 Task: Search one way flight ticket for 4 adults, 2 children, 2 infants in seat and 1 infant on lap in premium economy from Lansing: Capital Region International Airport (was Lansing Capital City) to Greensboro: Piedmont Triad International Airport on 5-1-2023. Choice of flights is Delta. Number of bags: 9 checked bags. Price is upto 42000. Outbound departure time preference is 5:30.
Action: Mouse moved to (259, 398)
Screenshot: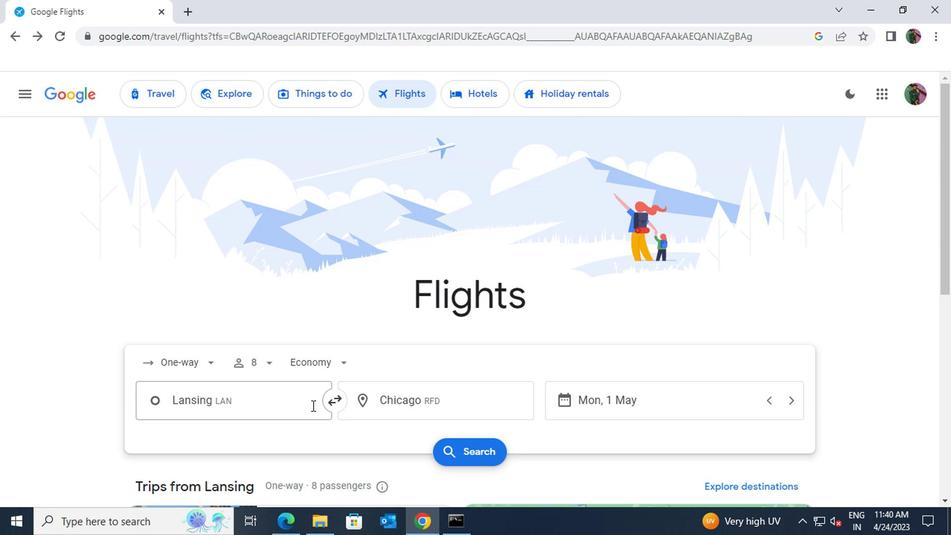 
Action: Mouse pressed left at (259, 398)
Screenshot: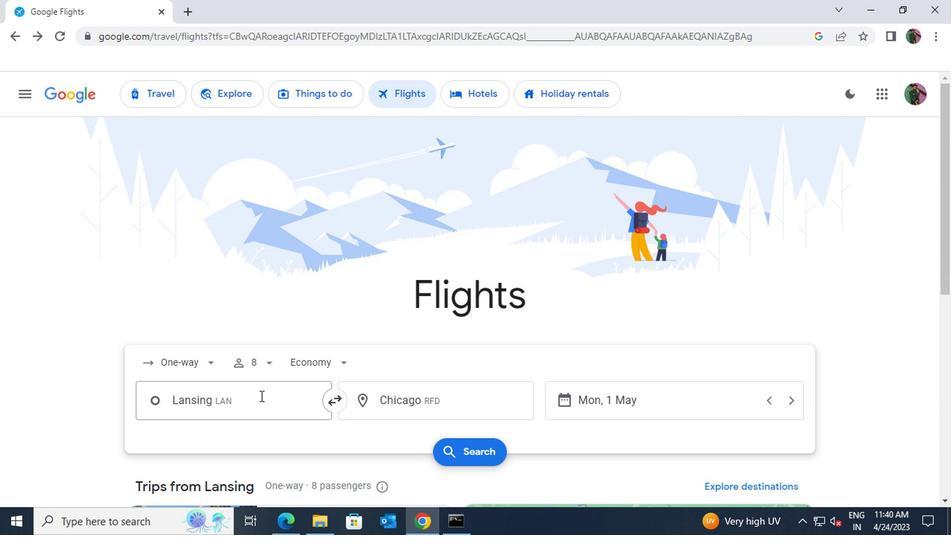 
Action: Key pressed capital<Key.space>region
Screenshot: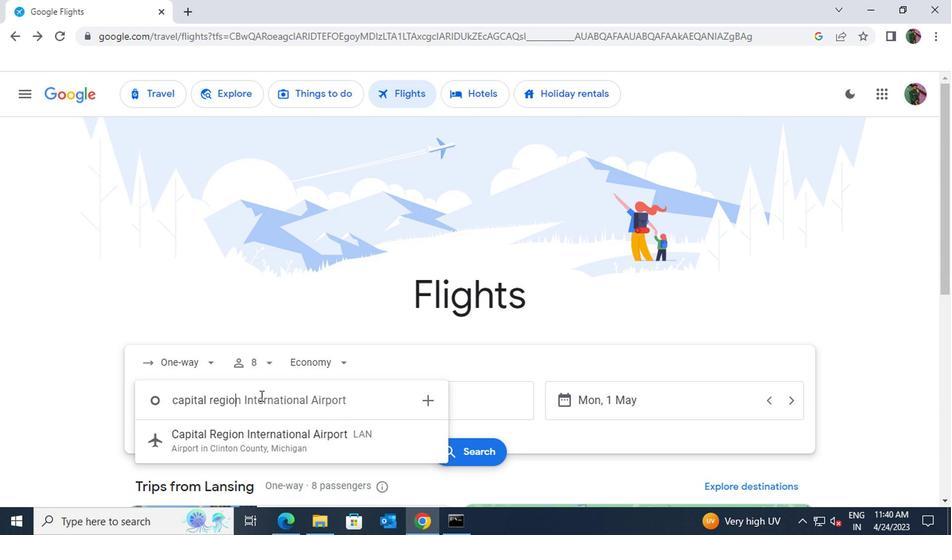 
Action: Mouse moved to (259, 436)
Screenshot: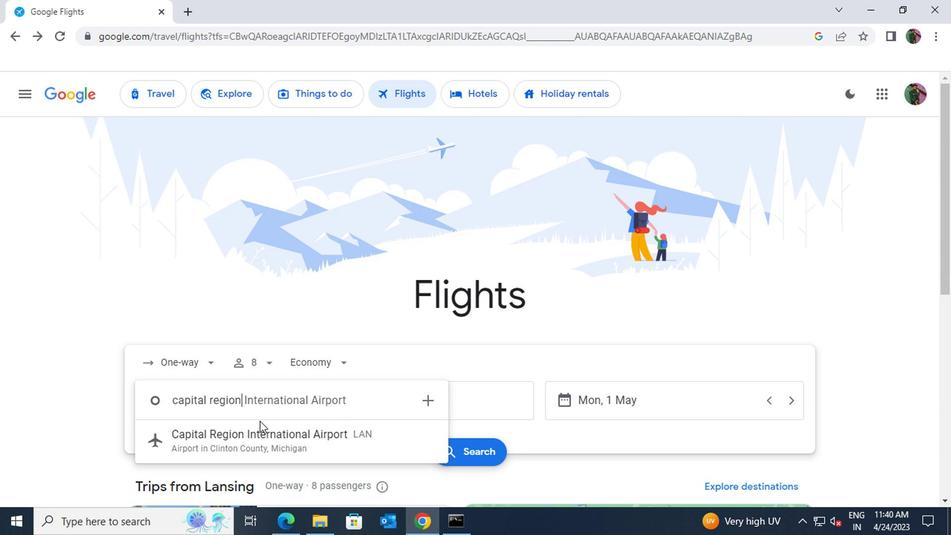 
Action: Mouse pressed left at (259, 436)
Screenshot: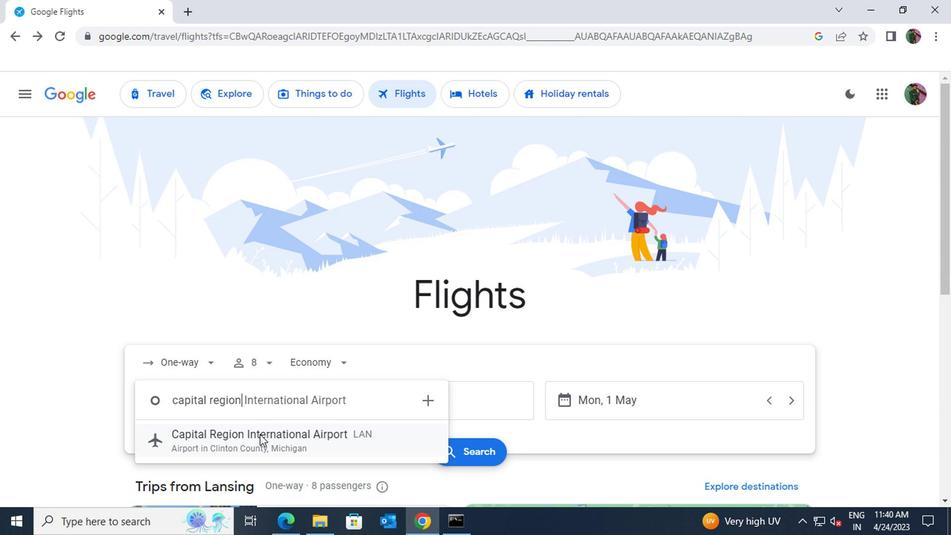 
Action: Mouse moved to (384, 408)
Screenshot: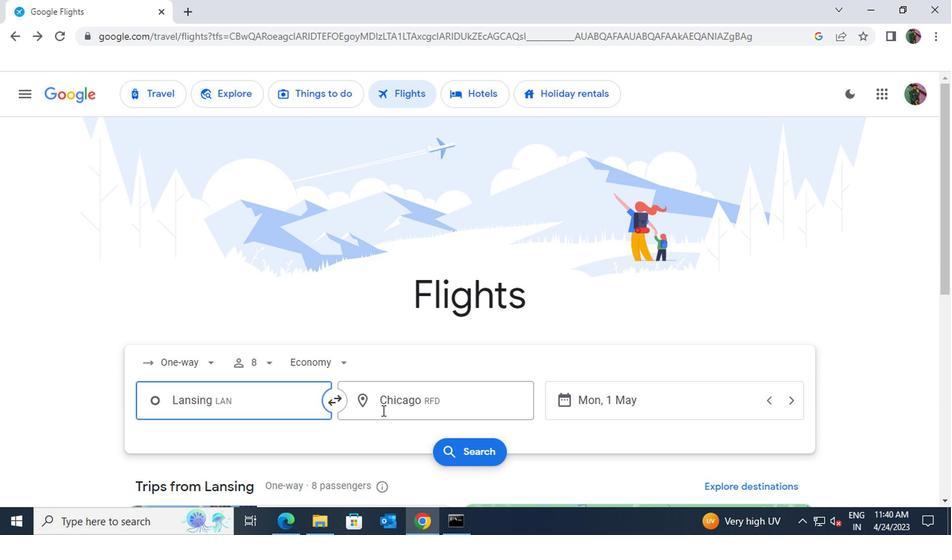 
Action: Mouse pressed left at (384, 408)
Screenshot: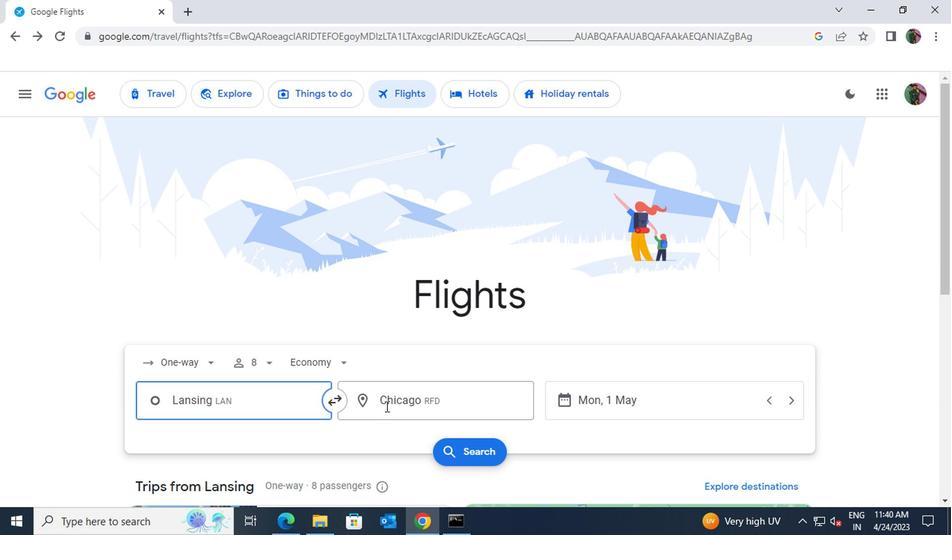 
Action: Key pressed greensboro
Screenshot: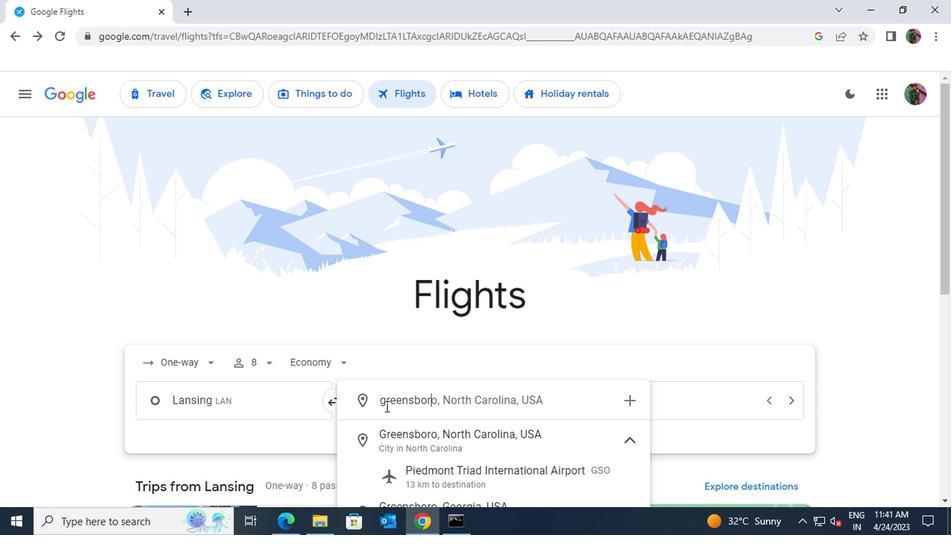 
Action: Mouse moved to (389, 435)
Screenshot: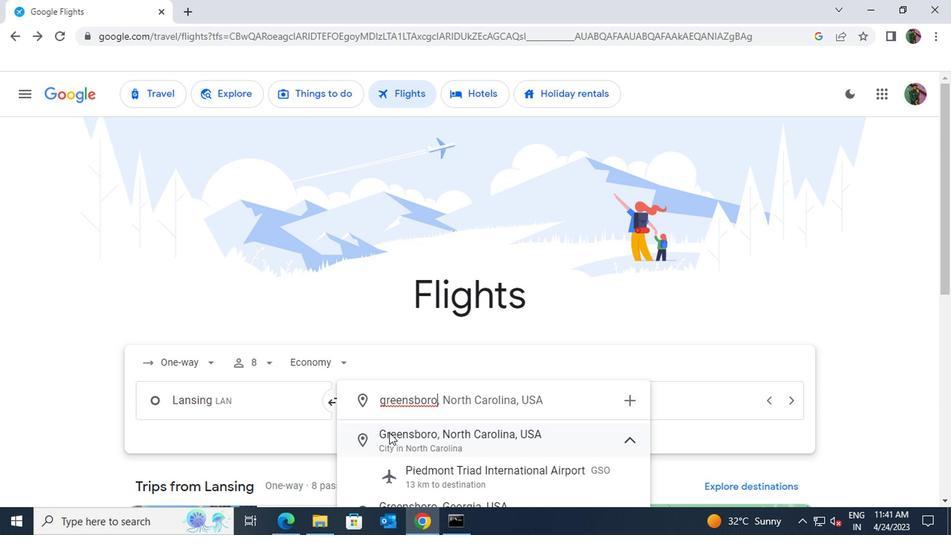 
Action: Mouse pressed left at (389, 435)
Screenshot: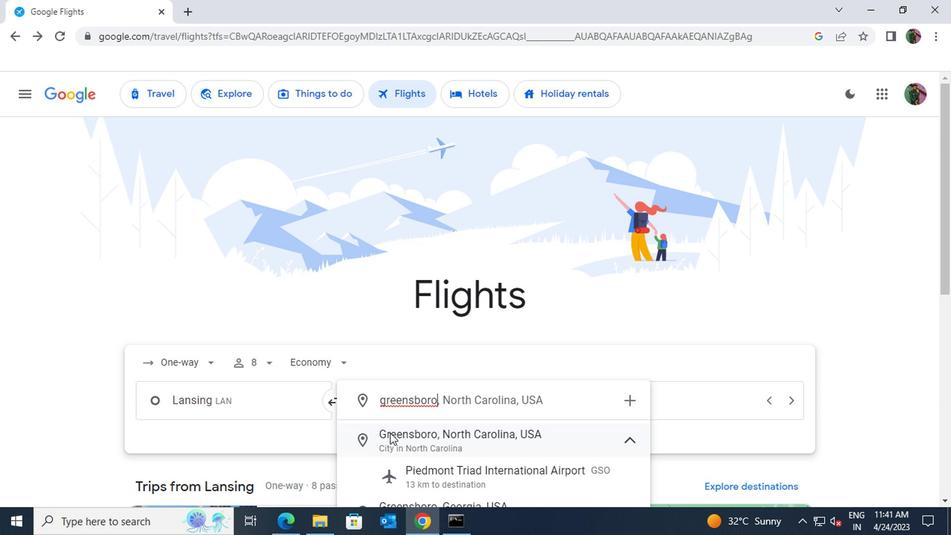 
Action: Mouse moved to (273, 366)
Screenshot: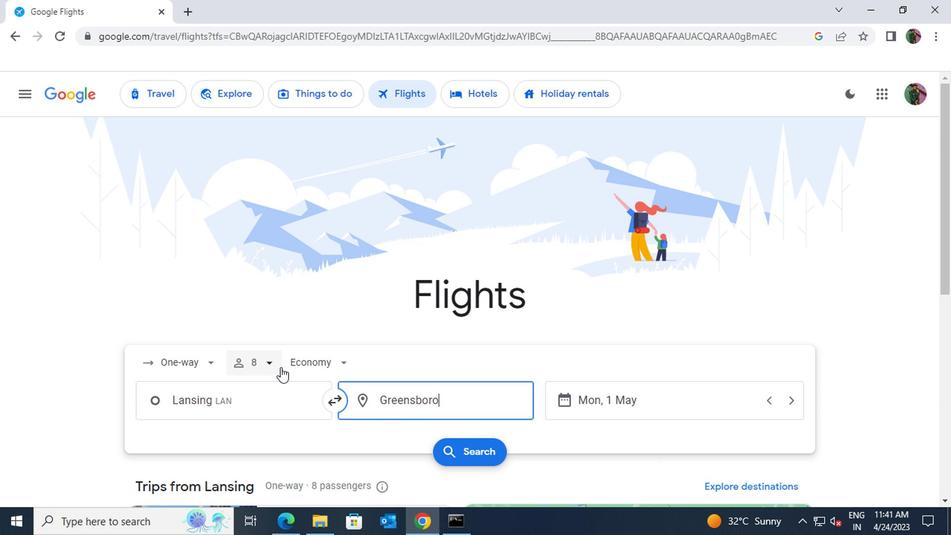 
Action: Mouse pressed left at (273, 366)
Screenshot: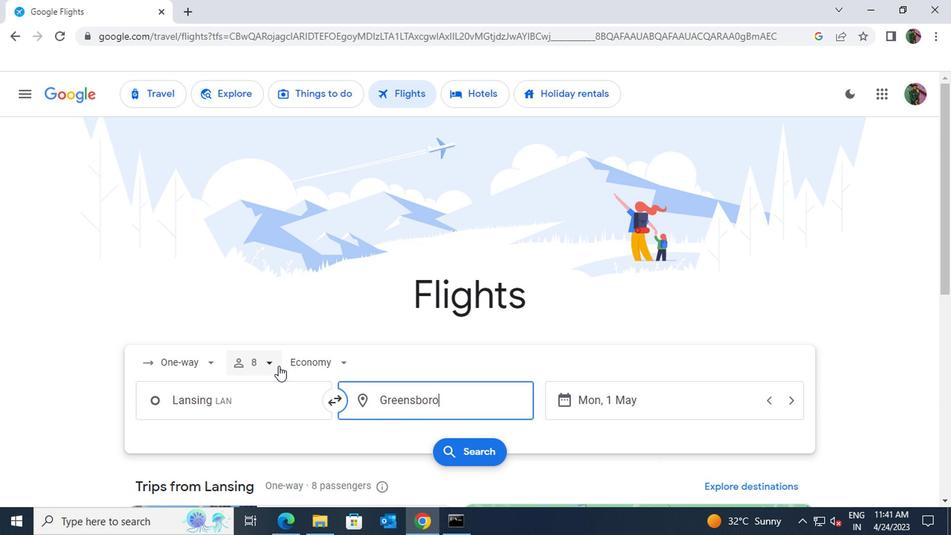 
Action: Mouse moved to (316, 396)
Screenshot: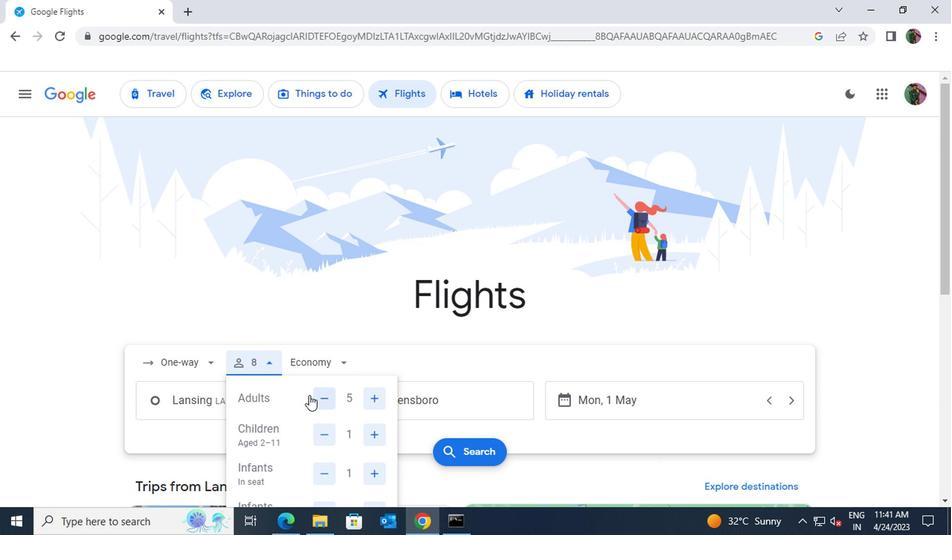 
Action: Mouse pressed left at (316, 396)
Screenshot: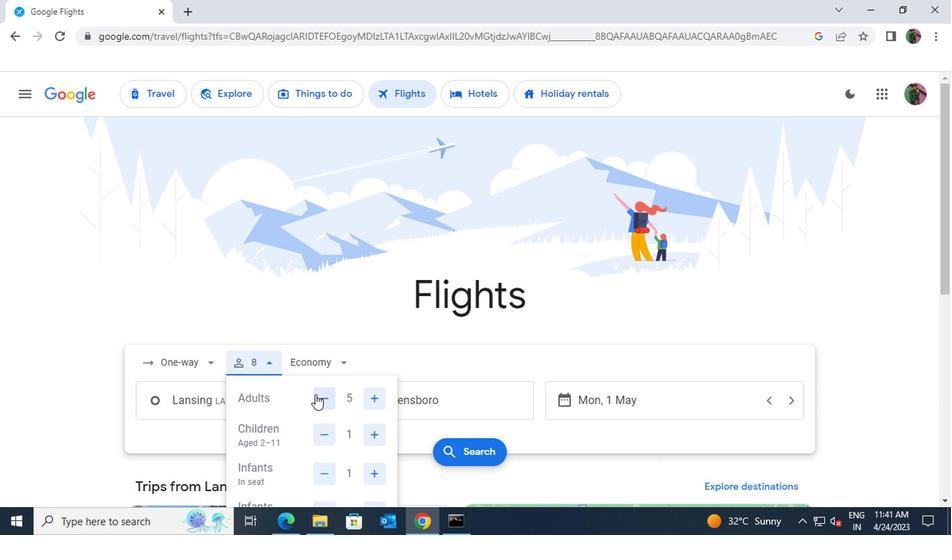 
Action: Mouse moved to (377, 433)
Screenshot: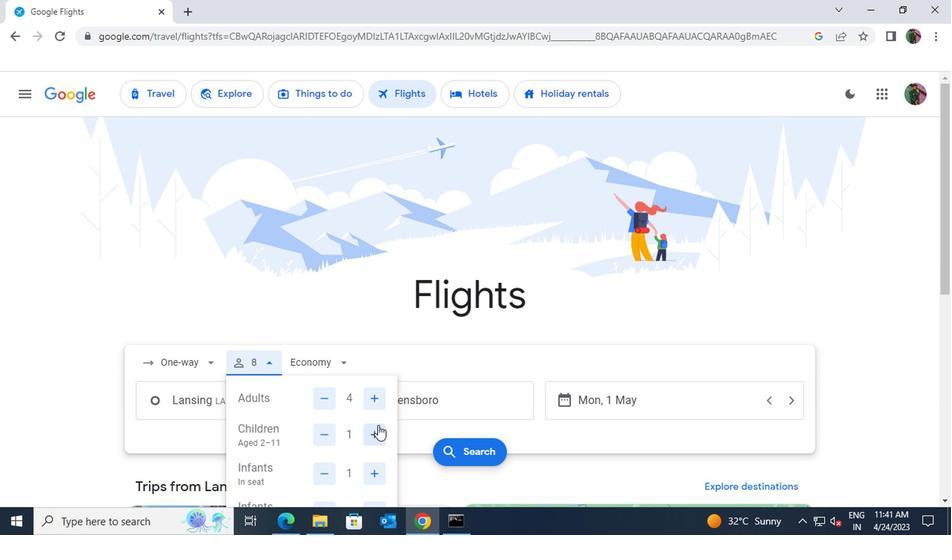 
Action: Mouse pressed left at (377, 433)
Screenshot: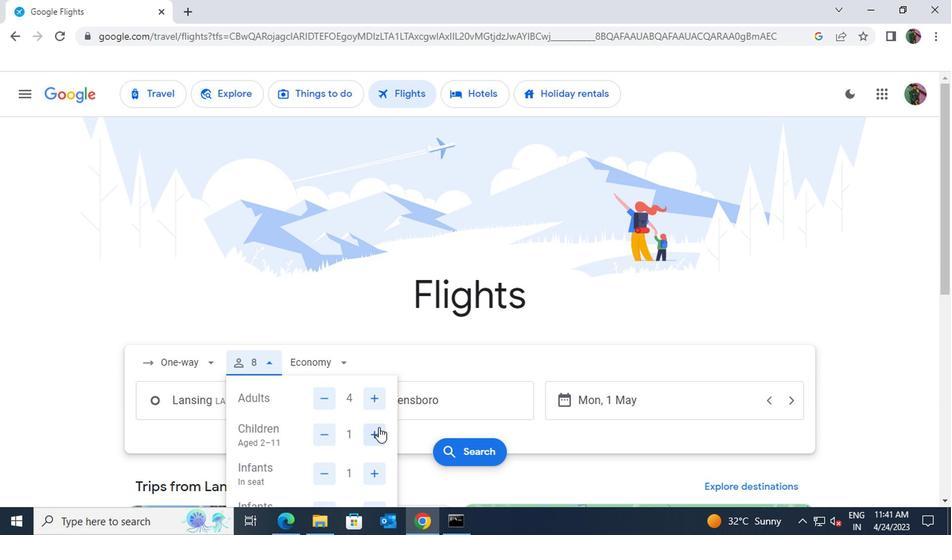 
Action: Mouse scrolled (377, 432) with delta (0, 0)
Screenshot: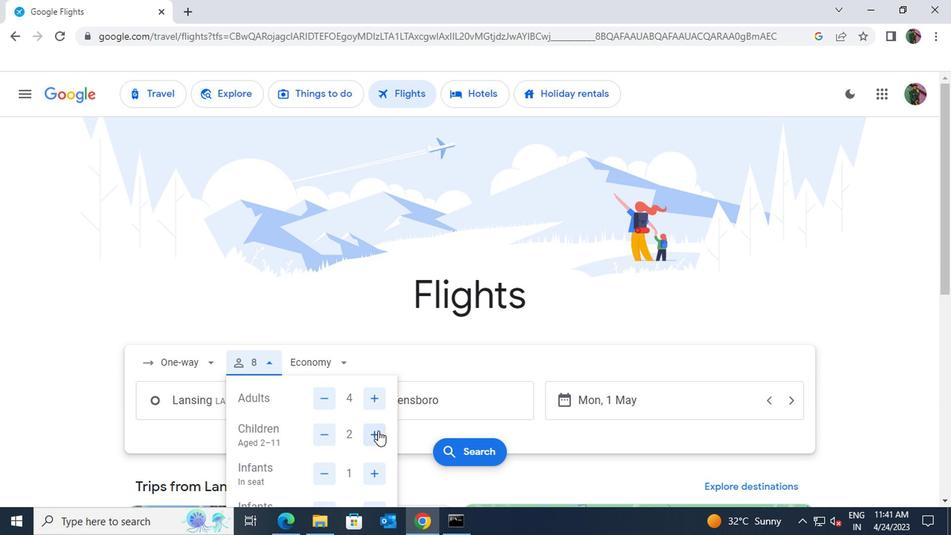 
Action: Mouse scrolled (377, 432) with delta (0, 0)
Screenshot: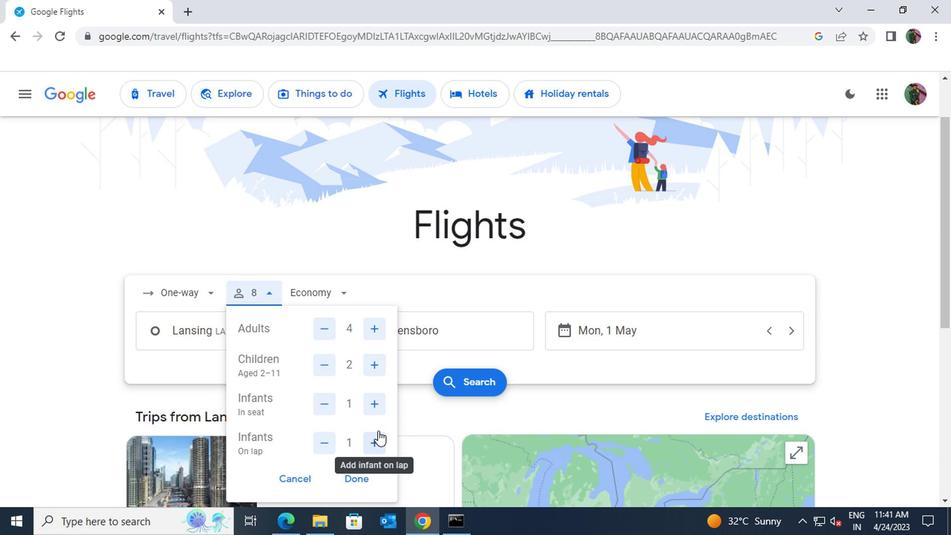 
Action: Mouse moved to (360, 410)
Screenshot: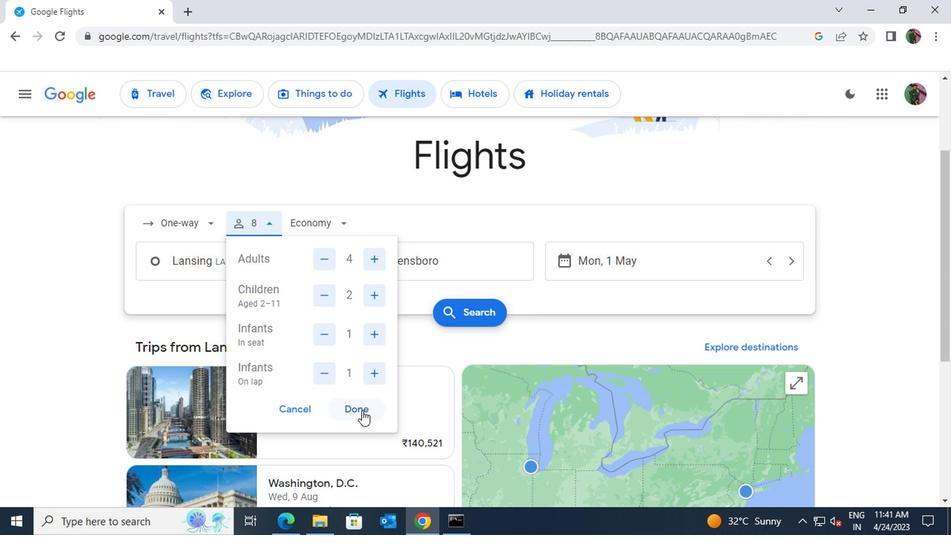 
Action: Mouse pressed left at (360, 410)
Screenshot: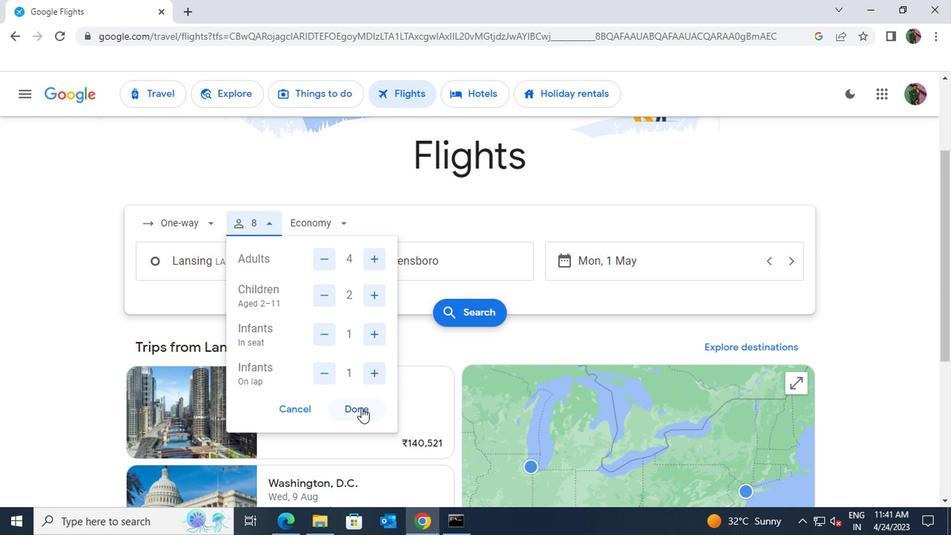 
Action: Mouse moved to (567, 256)
Screenshot: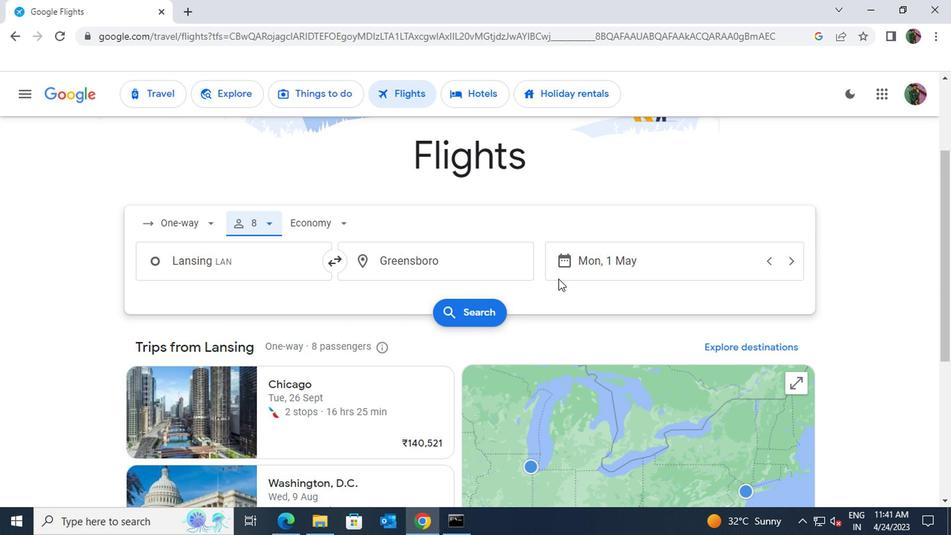 
Action: Mouse pressed left at (567, 256)
Screenshot: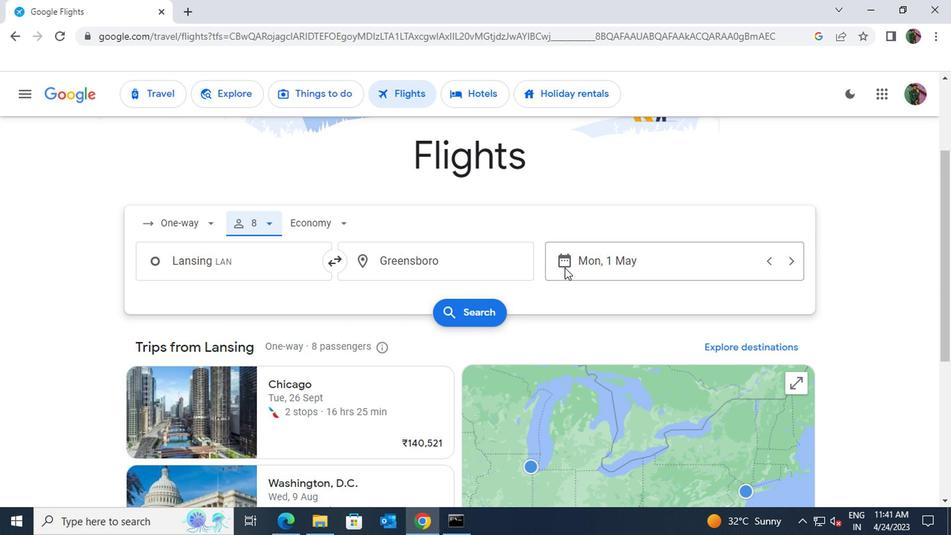 
Action: Mouse moved to (601, 245)
Screenshot: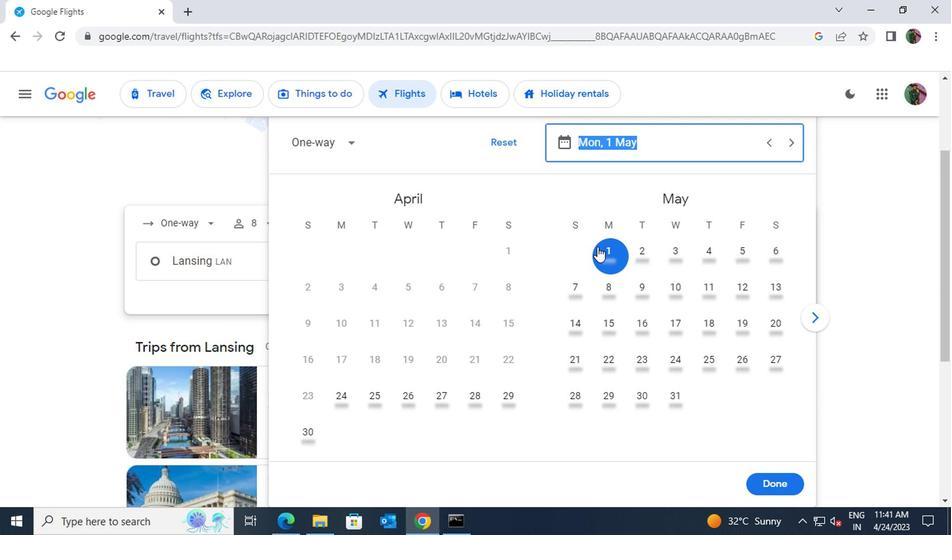 
Action: Mouse pressed left at (601, 245)
Screenshot: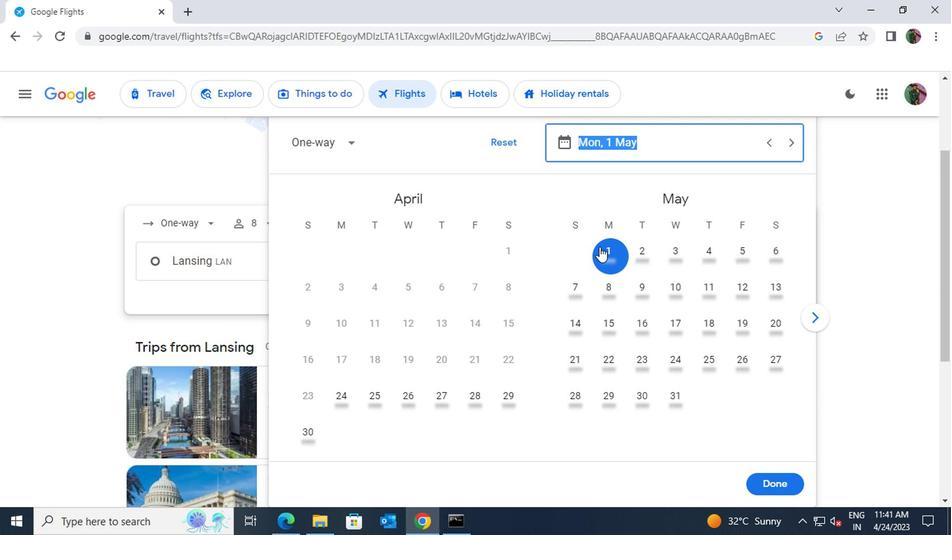 
Action: Mouse moved to (760, 481)
Screenshot: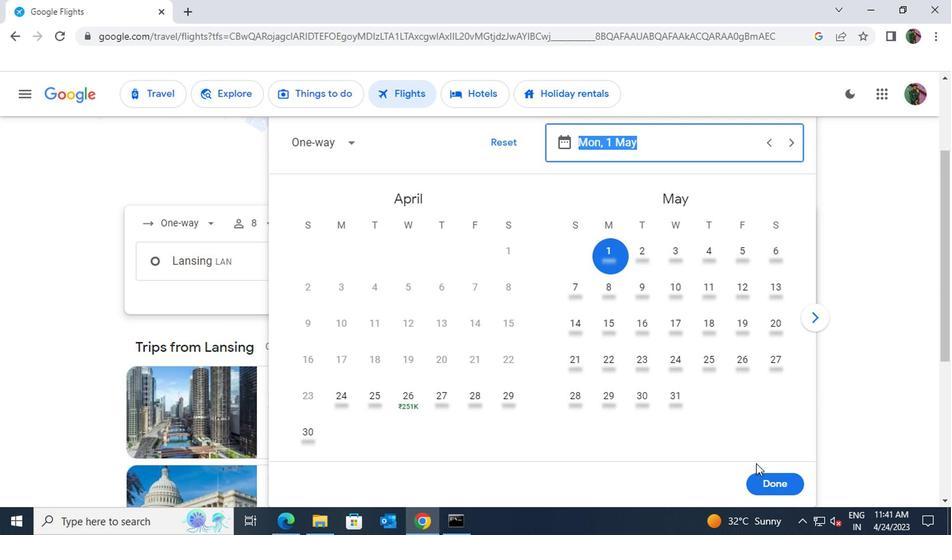 
Action: Mouse pressed left at (760, 481)
Screenshot: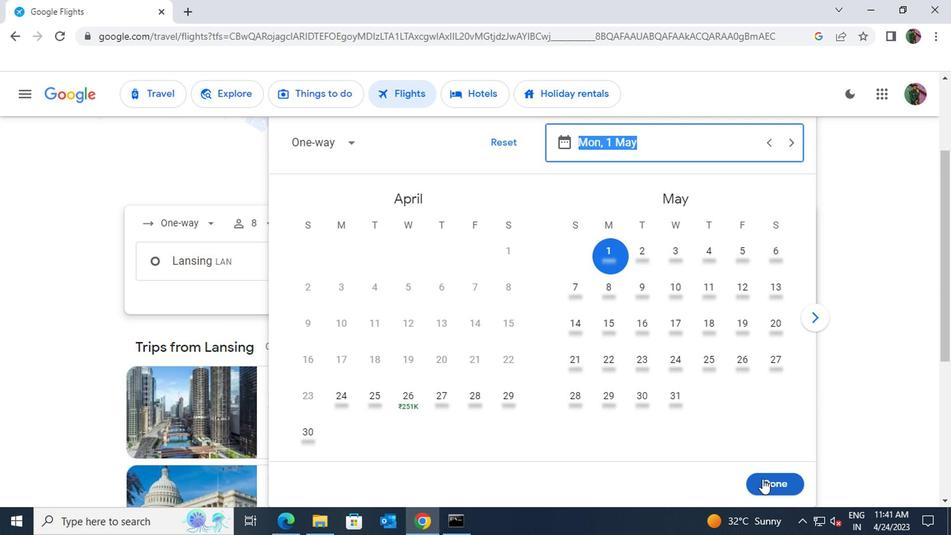 
Action: Mouse moved to (474, 314)
Screenshot: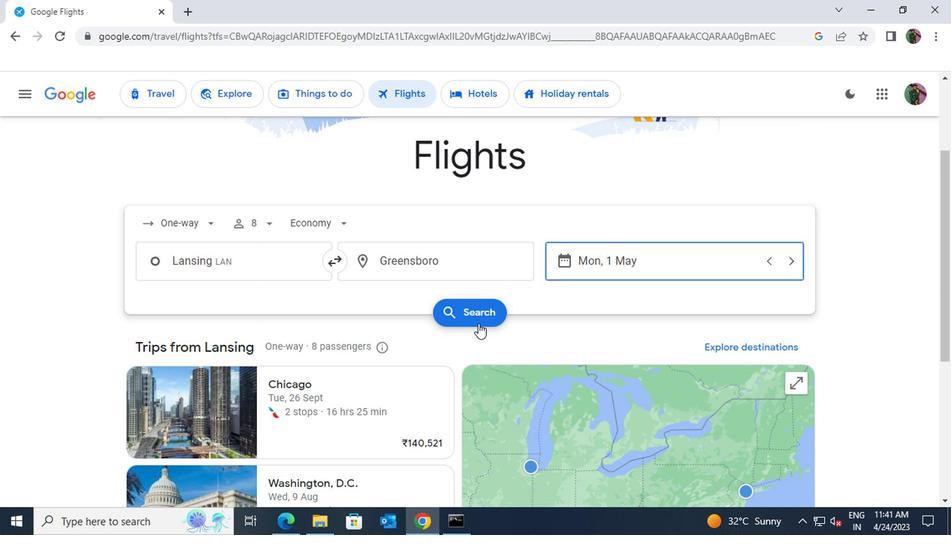 
Action: Mouse pressed left at (474, 314)
Screenshot: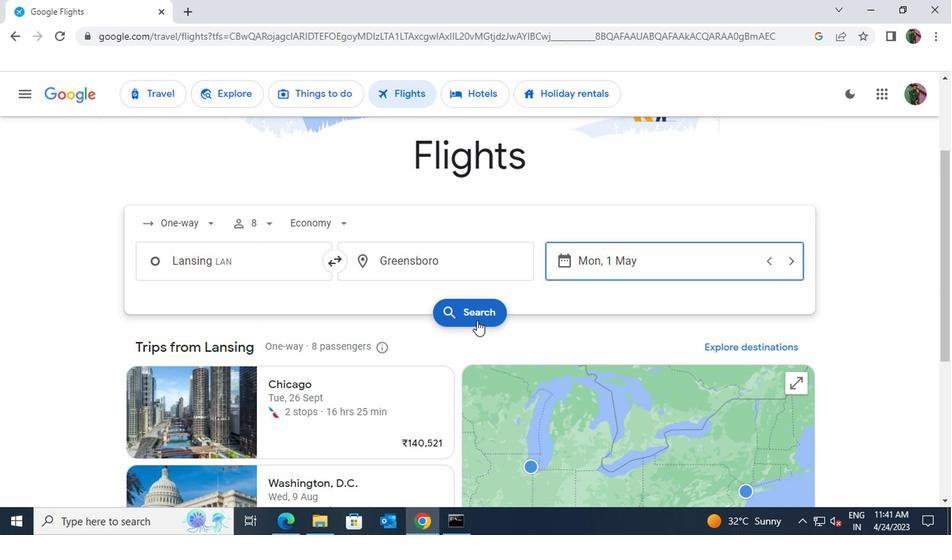 
Action: Mouse moved to (370, 222)
Screenshot: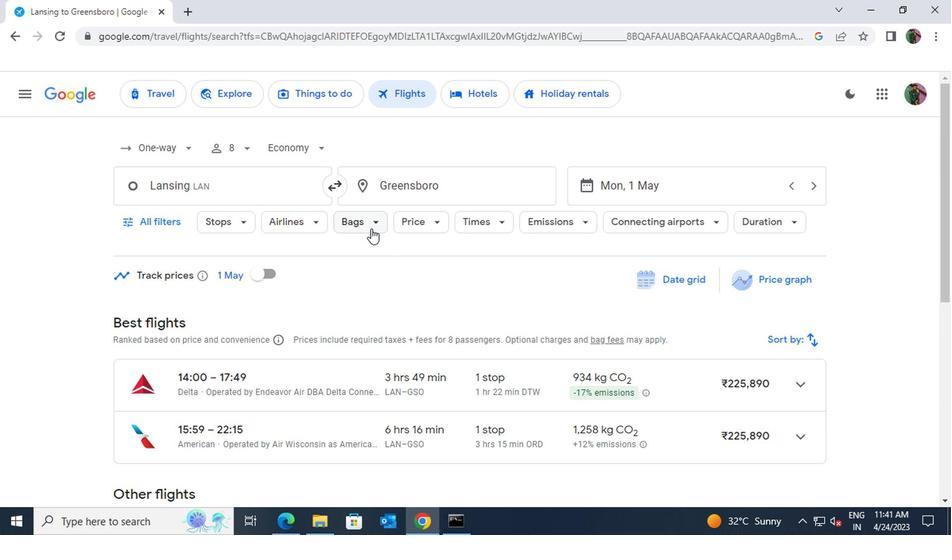 
Action: Mouse pressed left at (370, 222)
Screenshot: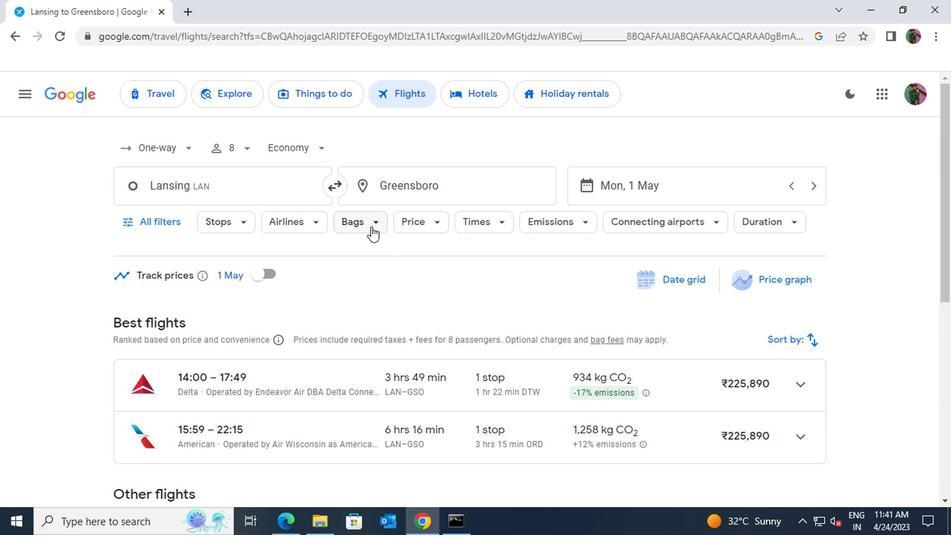 
Action: Mouse moved to (552, 321)
Screenshot: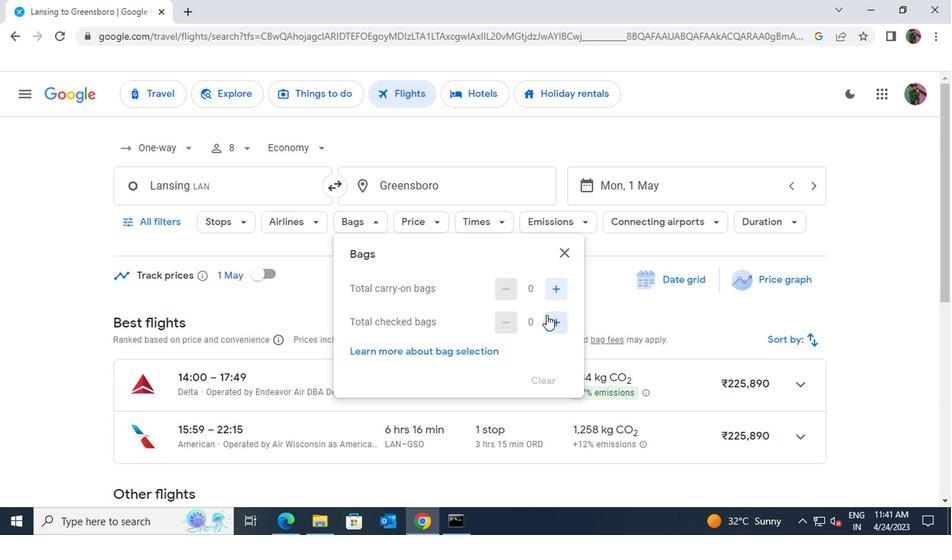 
Action: Mouse pressed left at (552, 321)
Screenshot: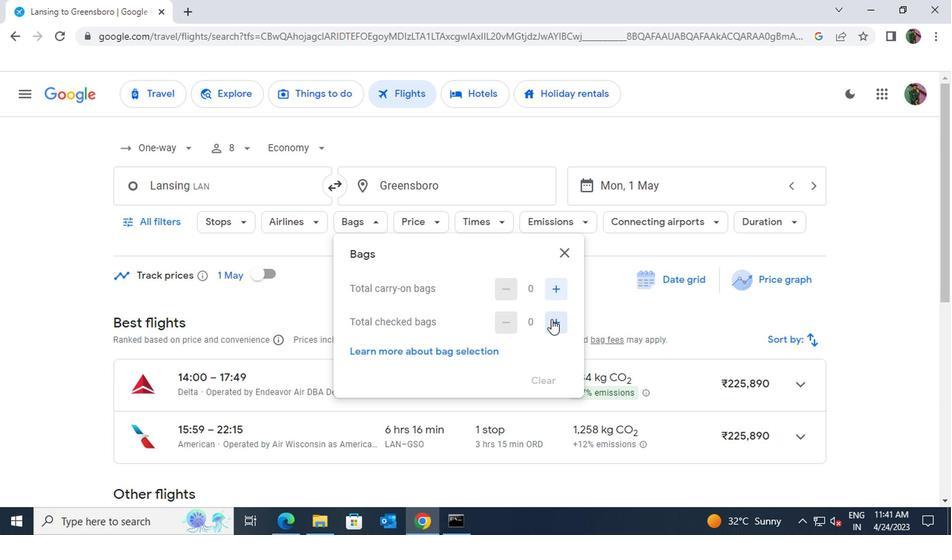 
Action: Mouse pressed left at (552, 321)
Screenshot: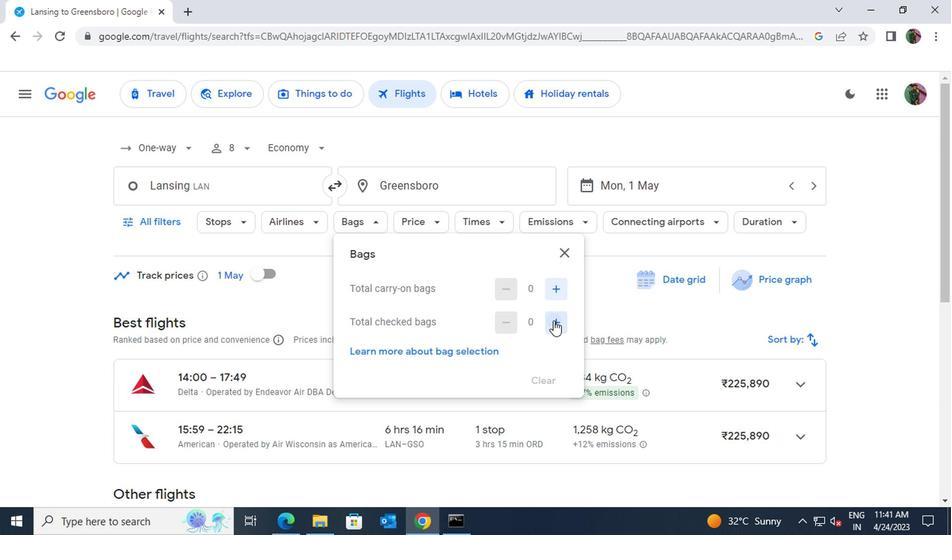 
Action: Mouse pressed left at (552, 321)
Screenshot: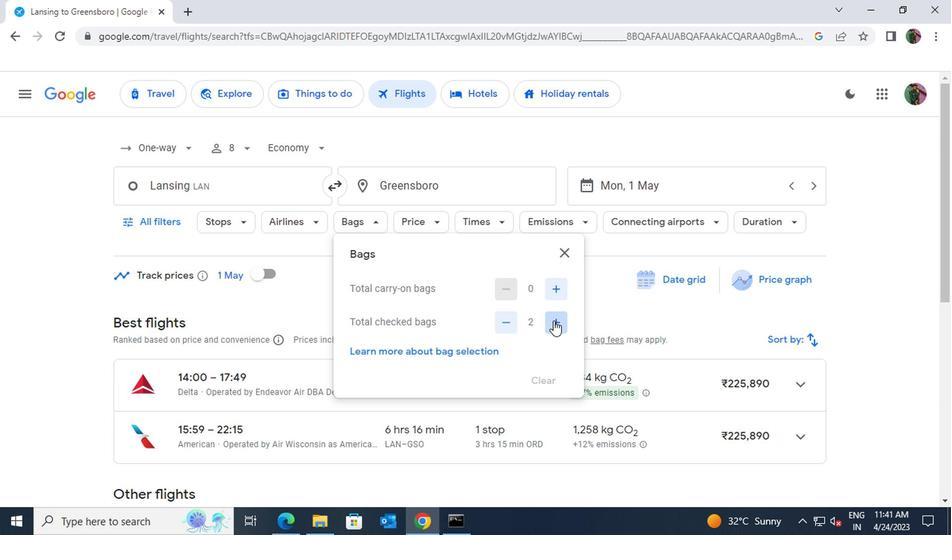 
Action: Mouse pressed left at (552, 321)
Screenshot: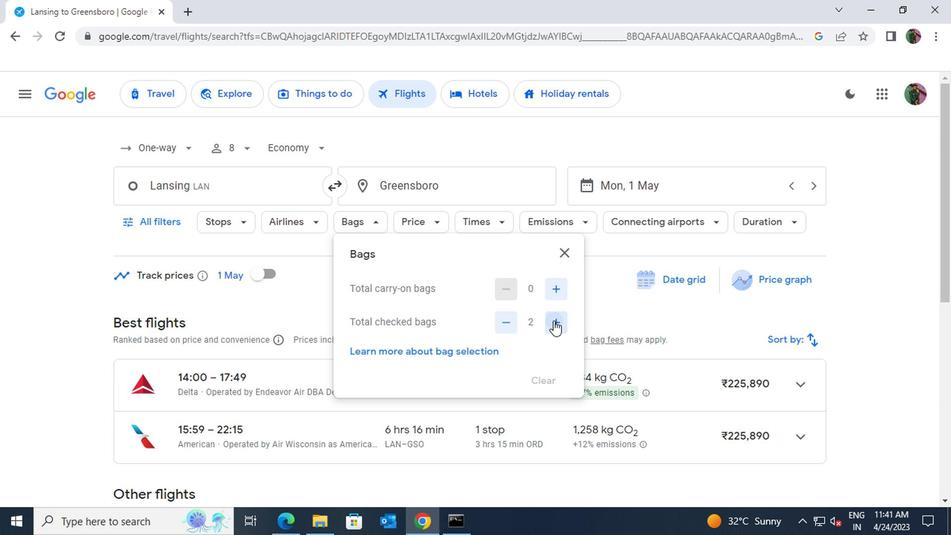 
Action: Mouse pressed left at (552, 321)
Screenshot: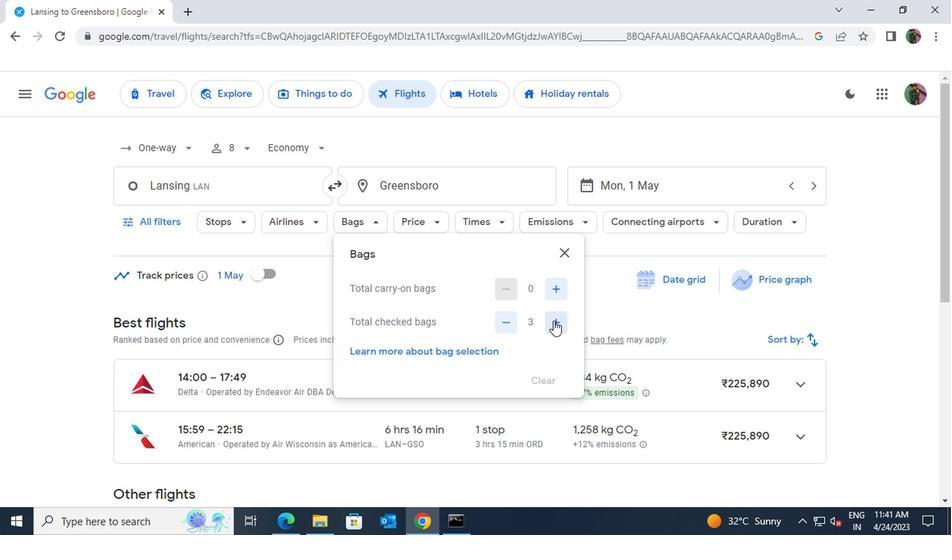 
Action: Mouse pressed left at (552, 321)
Screenshot: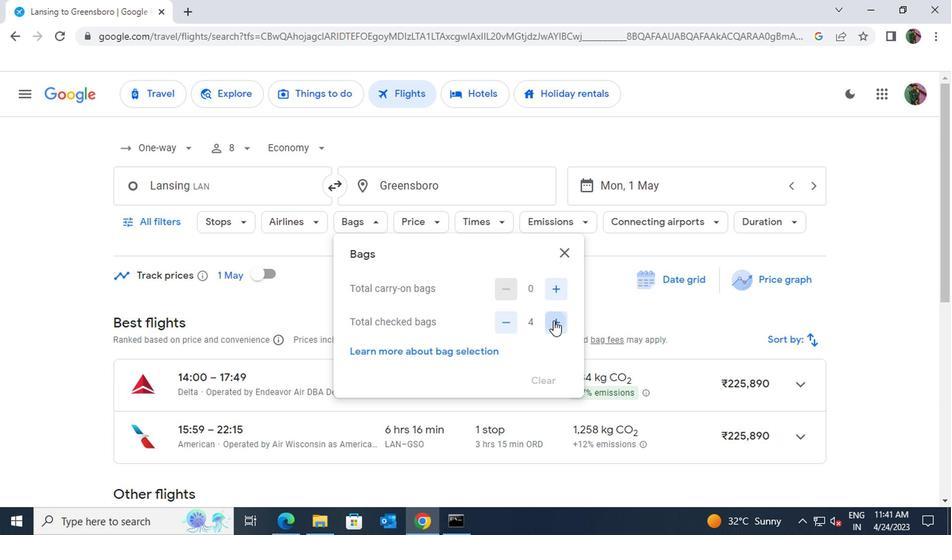 
Action: Mouse pressed left at (552, 321)
Screenshot: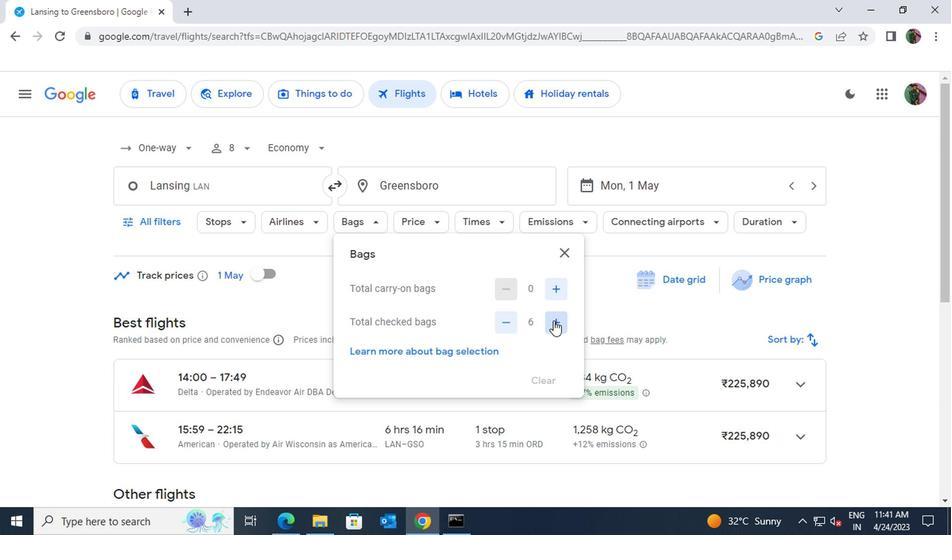 
Action: Mouse pressed left at (552, 321)
Screenshot: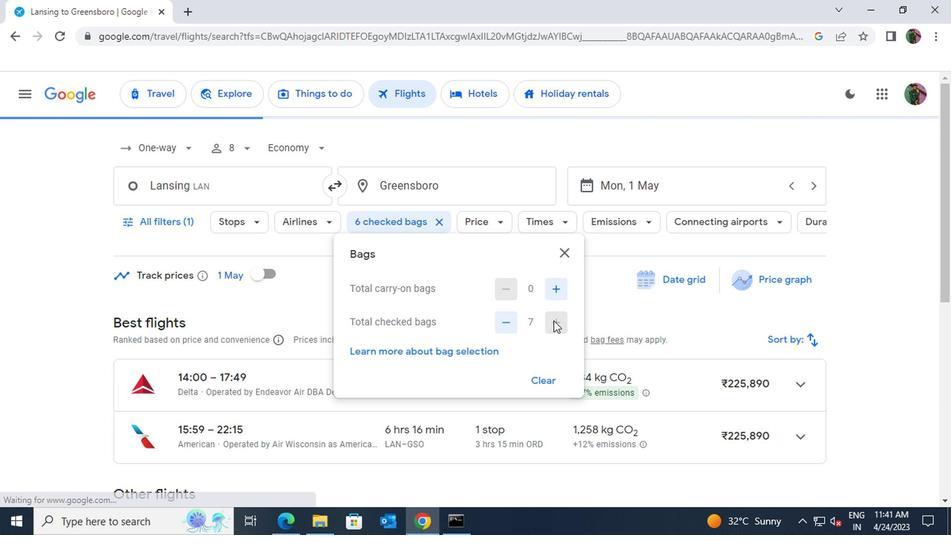 
Action: Mouse moved to (559, 247)
Screenshot: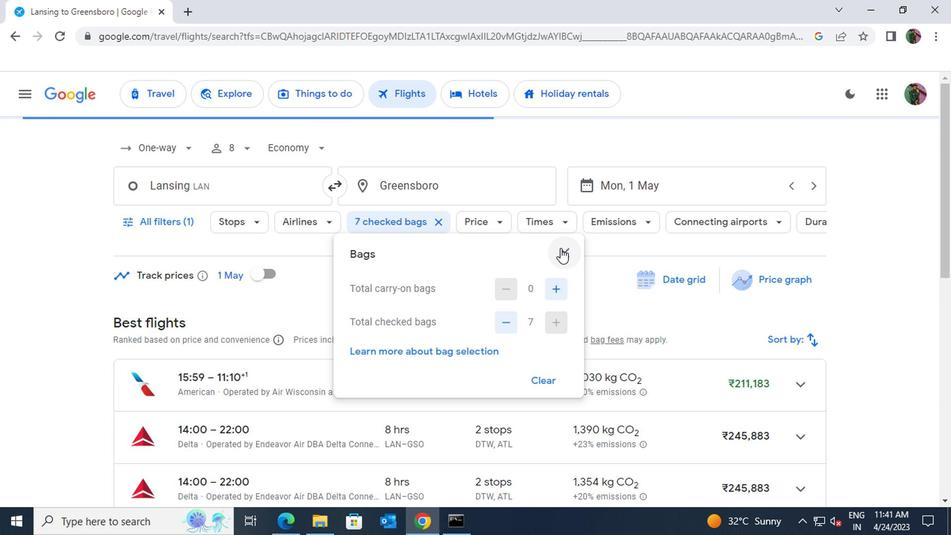
Action: Mouse pressed left at (559, 247)
Screenshot: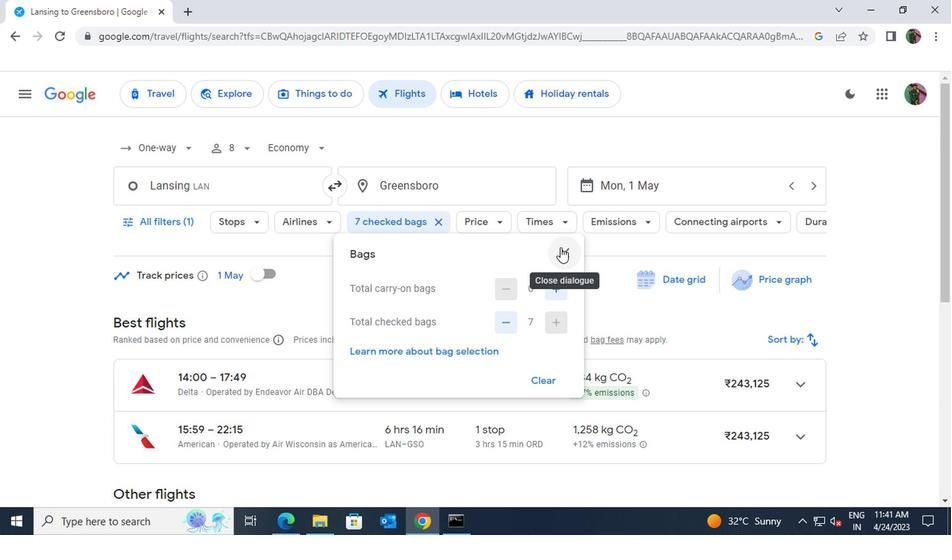 
Action: Mouse moved to (502, 225)
Screenshot: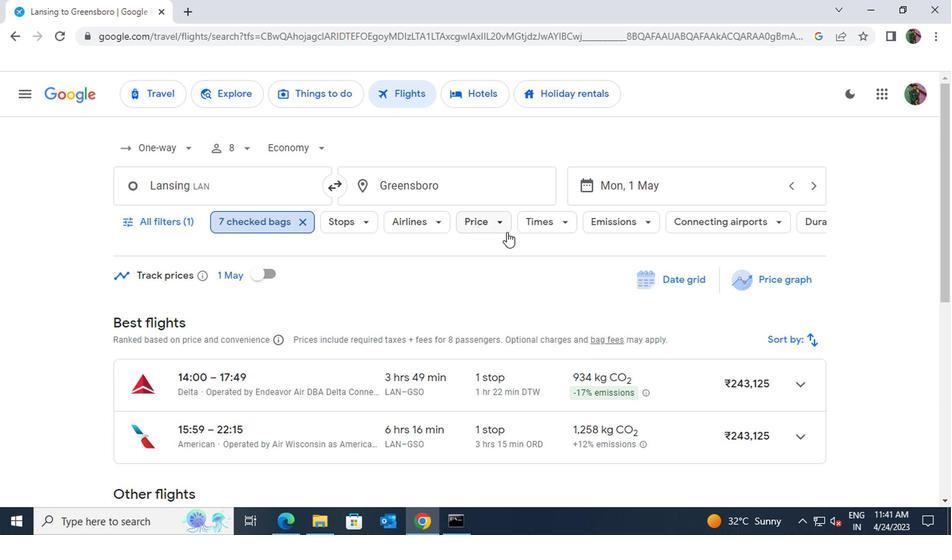
Action: Mouse pressed left at (502, 225)
Screenshot: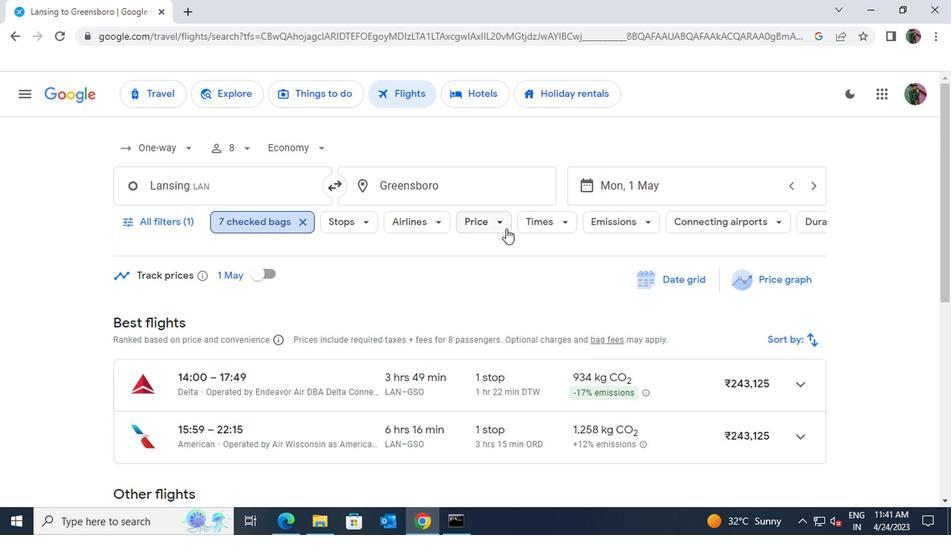 
Action: Mouse moved to (671, 314)
Screenshot: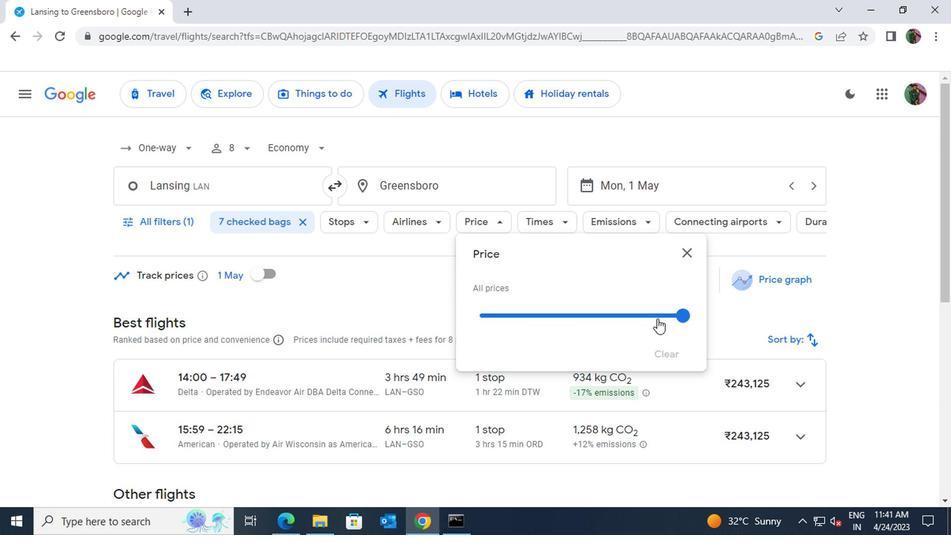 
Action: Mouse pressed left at (671, 314)
Screenshot: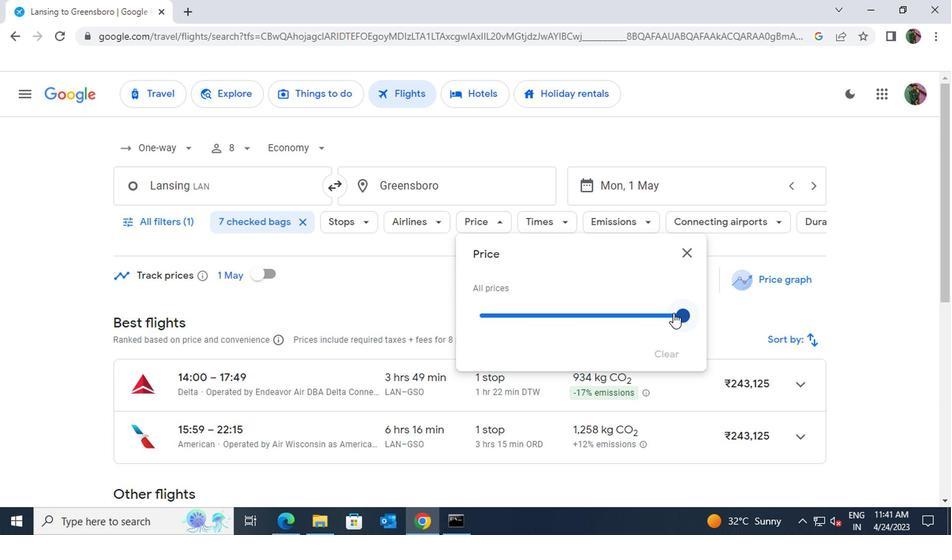 
Action: Mouse moved to (679, 251)
Screenshot: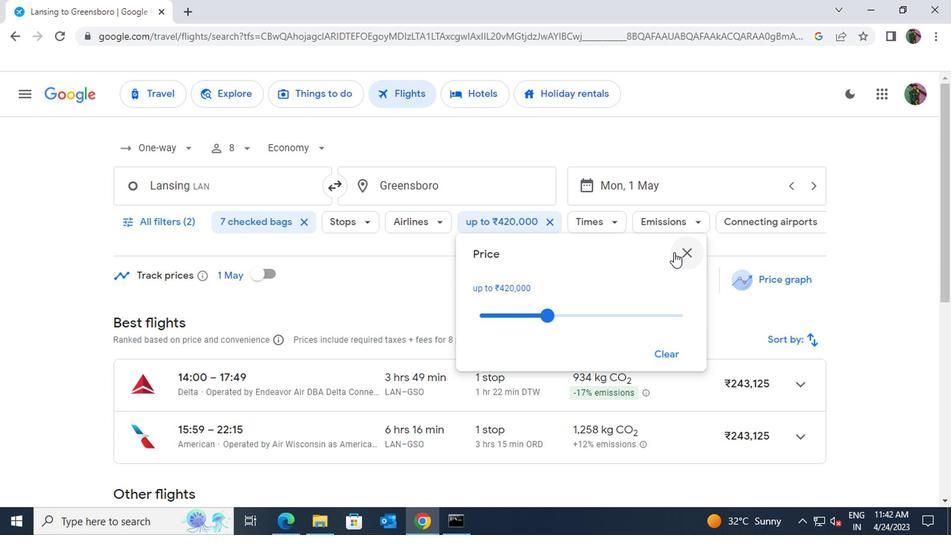 
Action: Mouse pressed left at (679, 251)
Screenshot: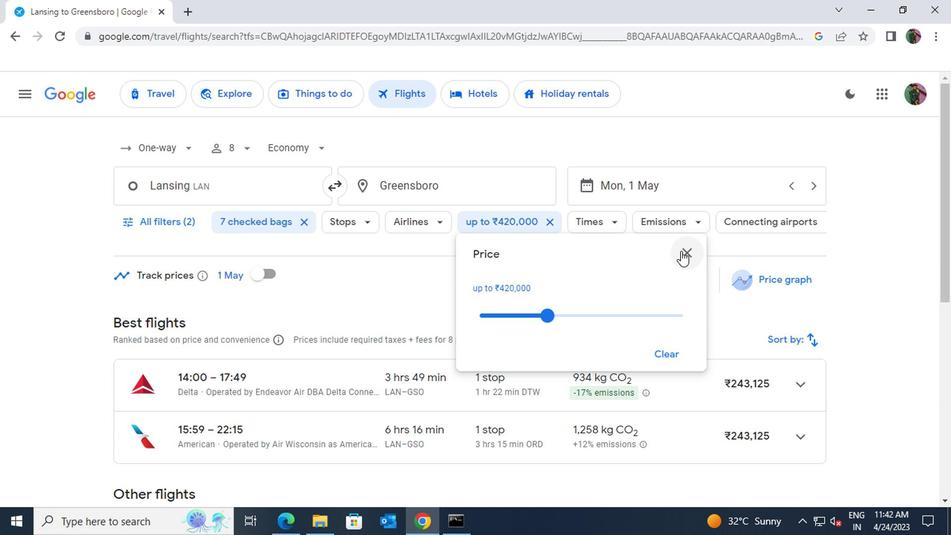 
Action: Mouse moved to (589, 225)
Screenshot: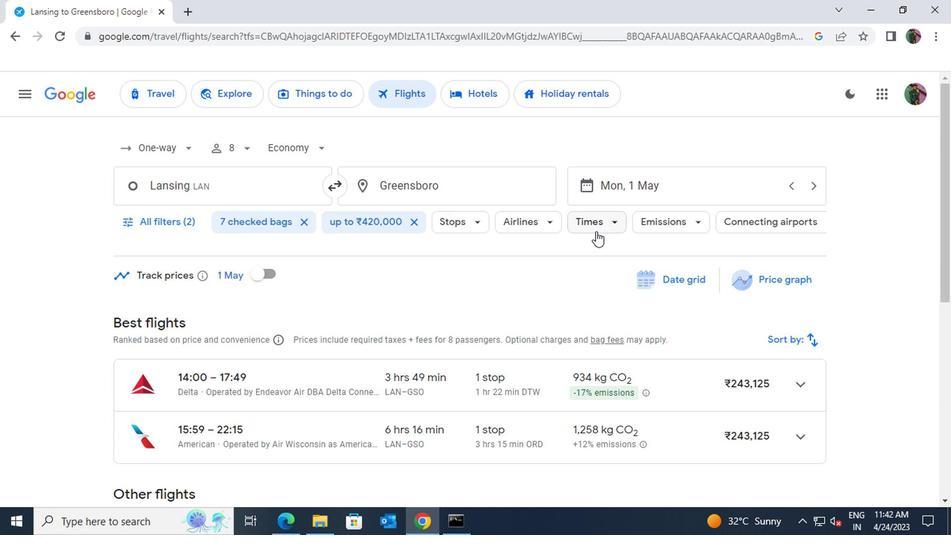 
Action: Mouse pressed left at (589, 225)
Screenshot: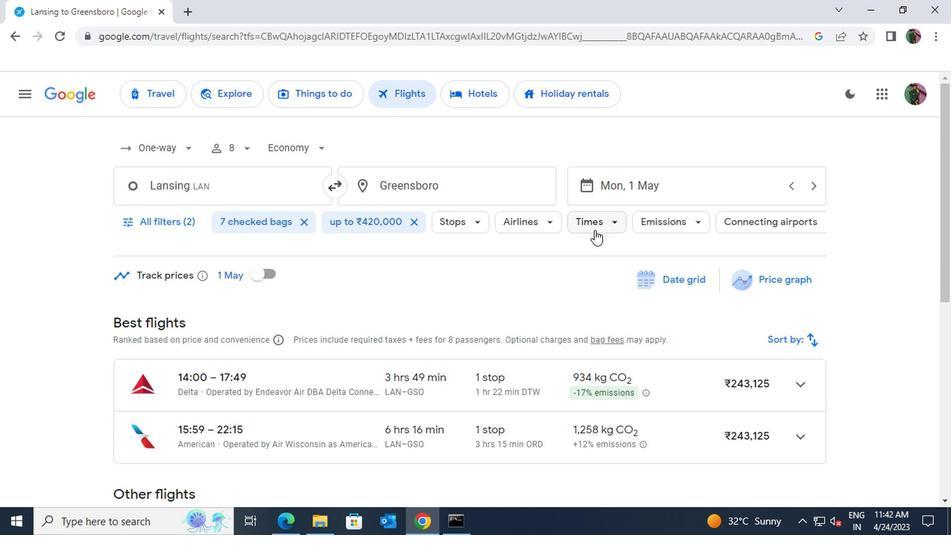 
Action: Mouse moved to (784, 353)
Screenshot: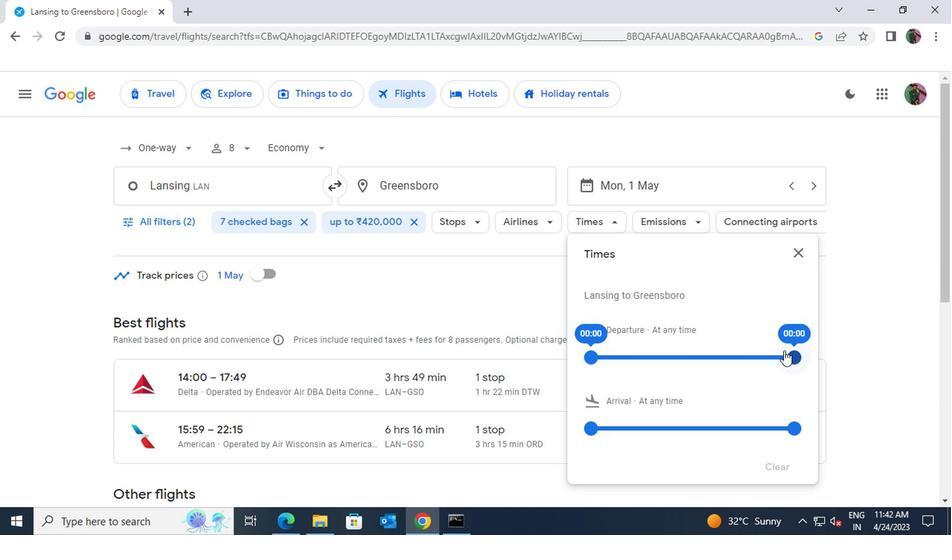 
Action: Mouse pressed left at (784, 353)
Screenshot: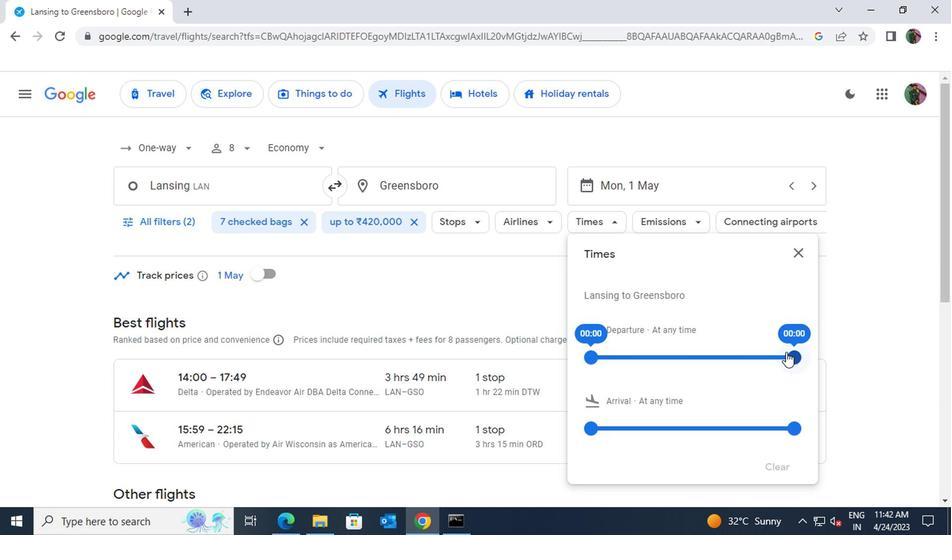 
Action: Mouse moved to (792, 254)
Screenshot: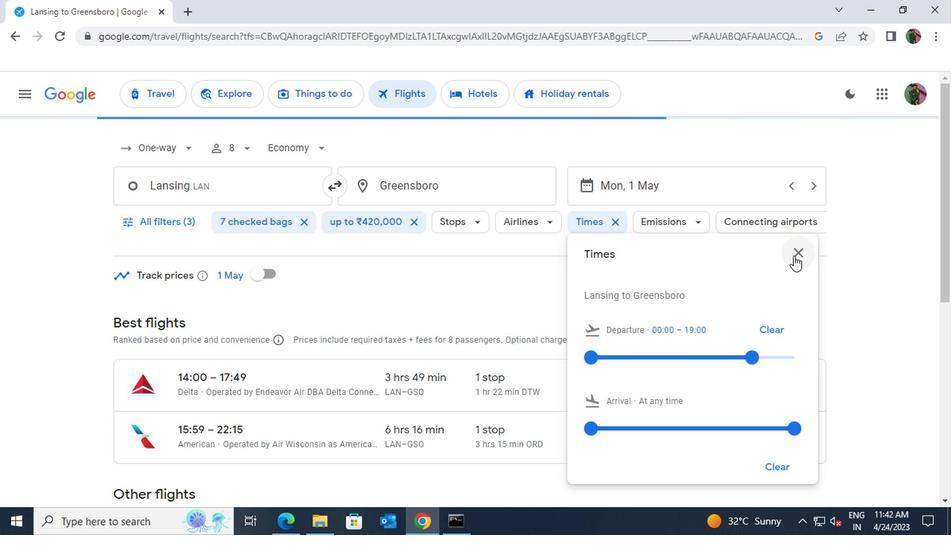 
Action: Mouse pressed left at (792, 254)
Screenshot: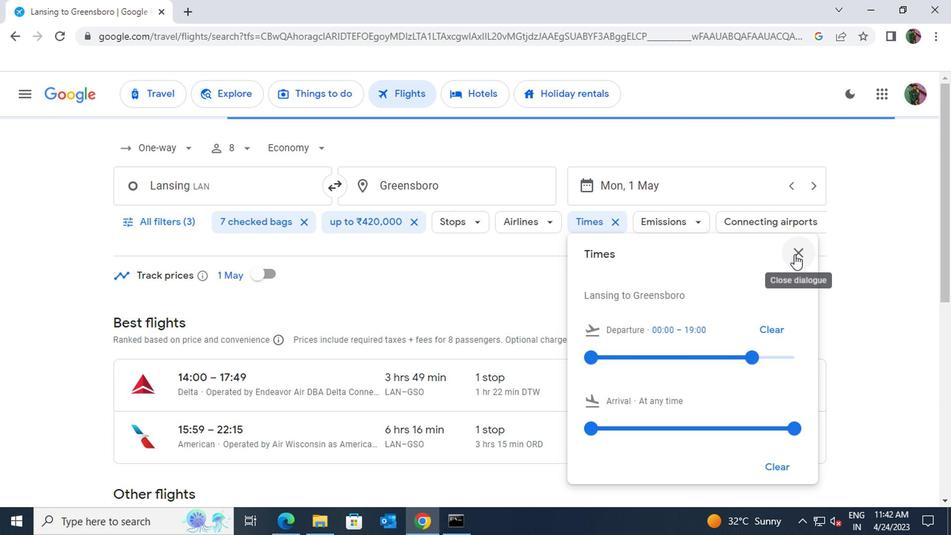
Action: Mouse moved to (548, 374)
Screenshot: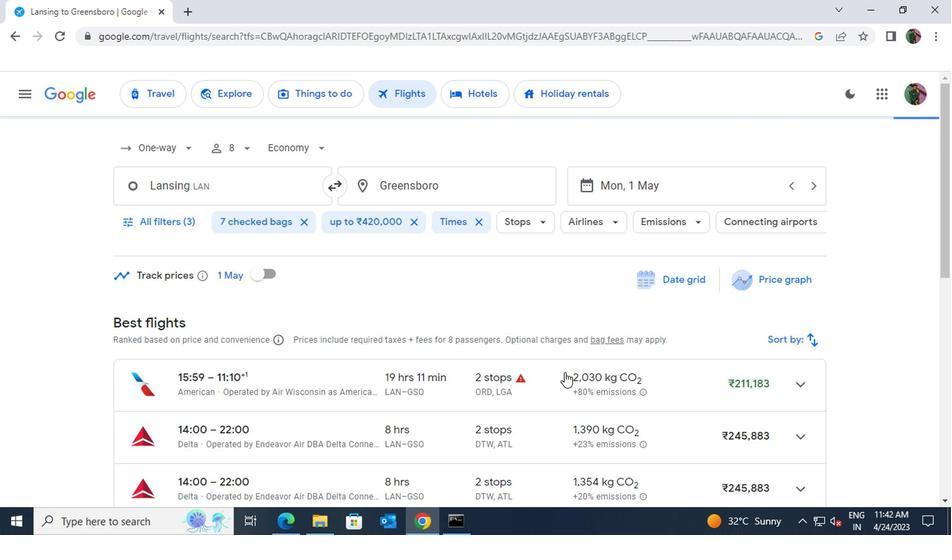 
Action: Mouse pressed left at (548, 374)
Screenshot: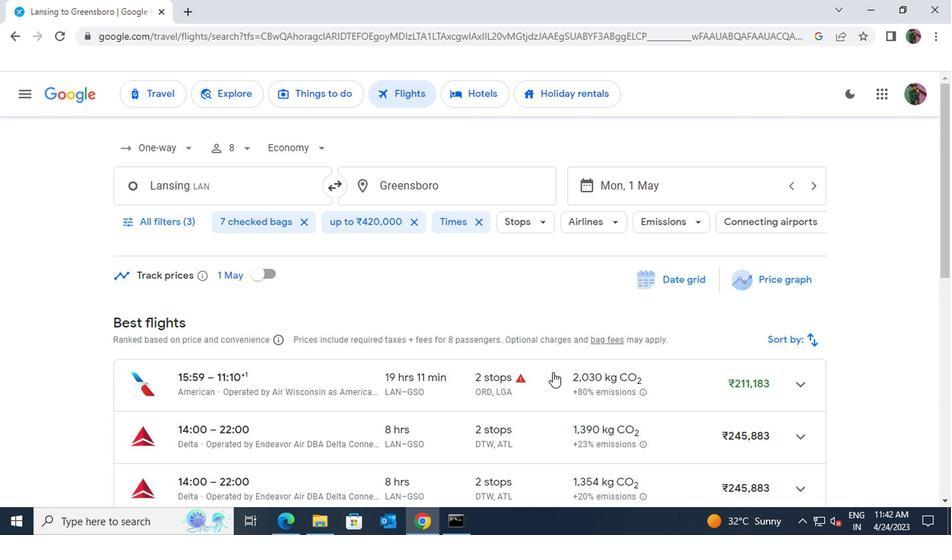 
Action: Mouse moved to (547, 374)
Screenshot: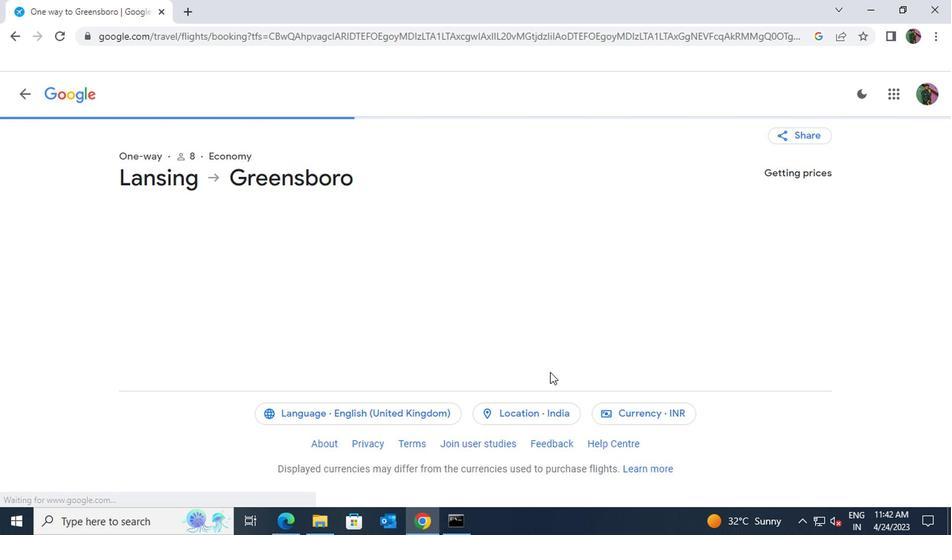 
